 Task: Apply color scale to range C2.
Action: Mouse moved to (161, 83)
Screenshot: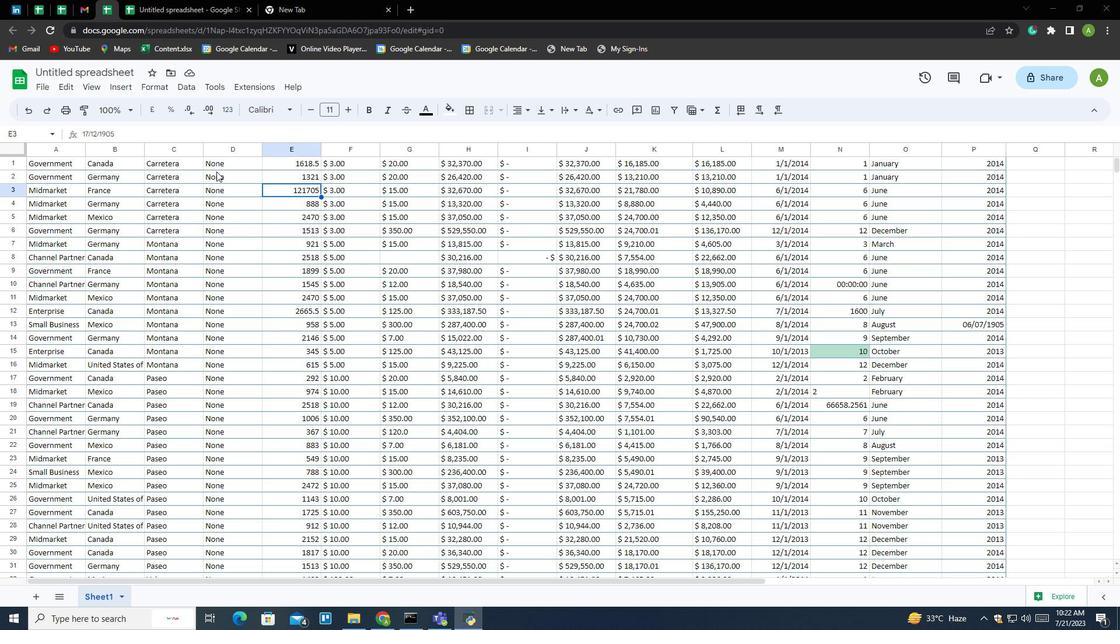 
Action: Mouse pressed left at (161, 83)
Screenshot: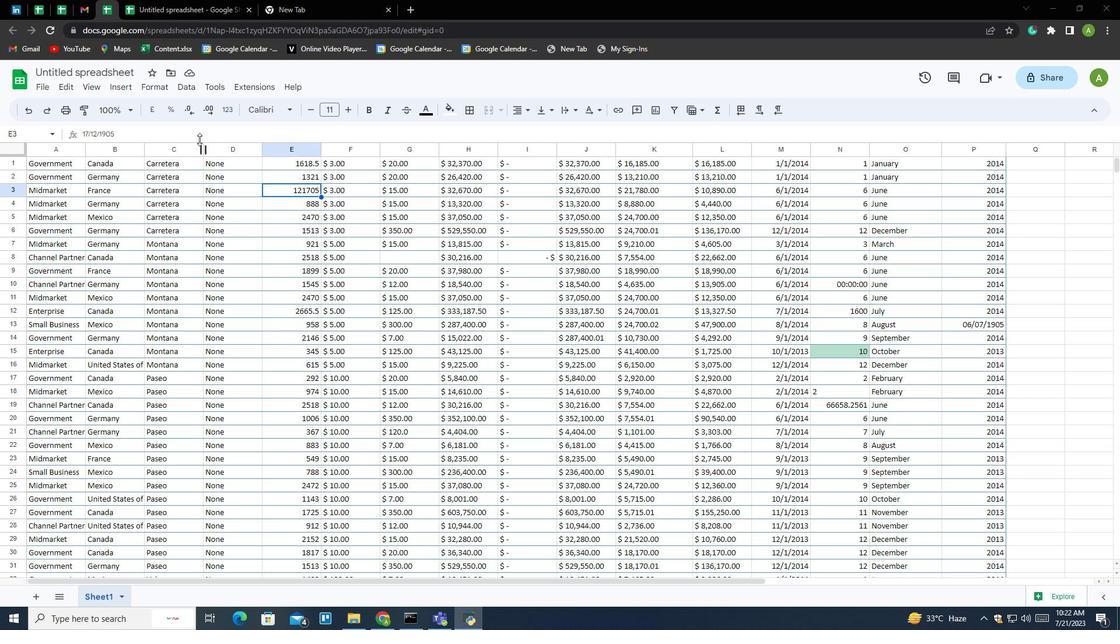 
Action: Mouse moved to (192, 320)
Screenshot: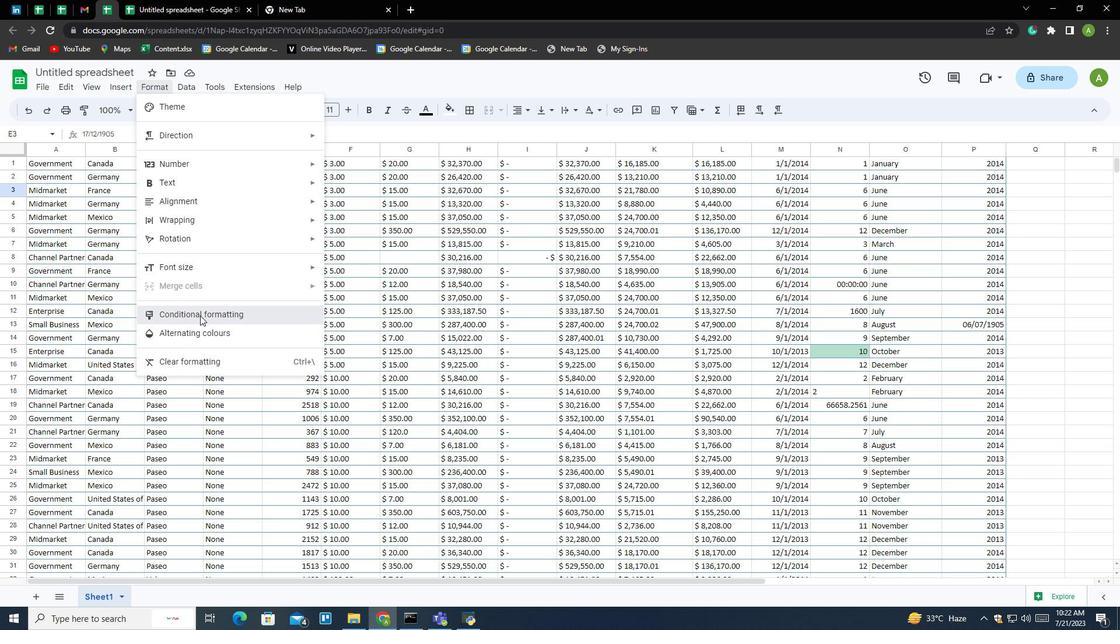 
Action: Mouse pressed left at (192, 320)
Screenshot: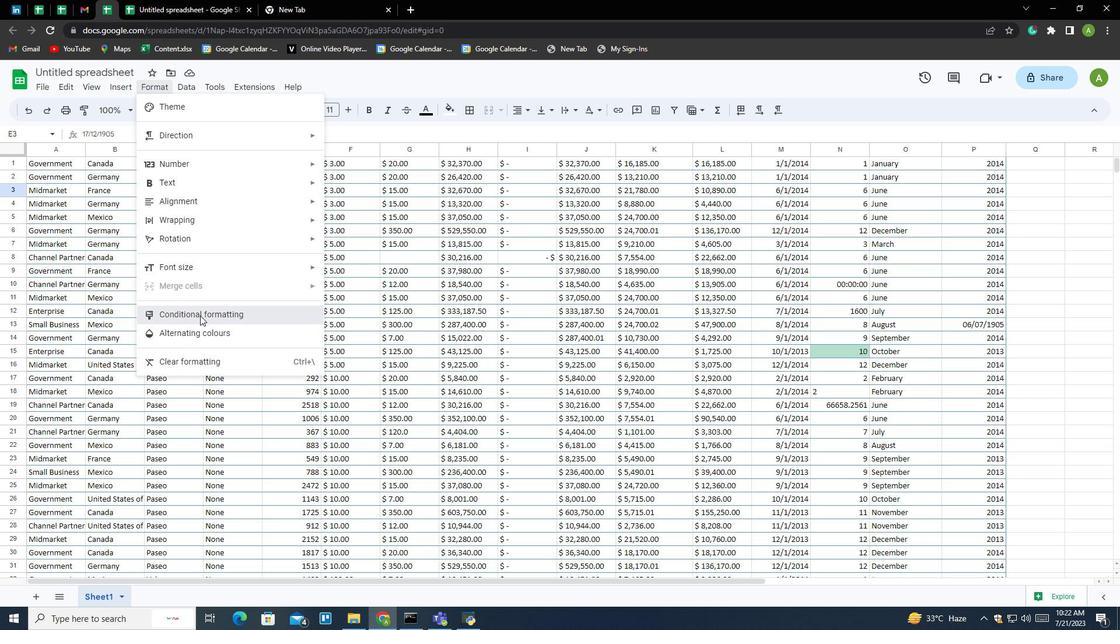 
Action: Mouse moved to (1071, 145)
Screenshot: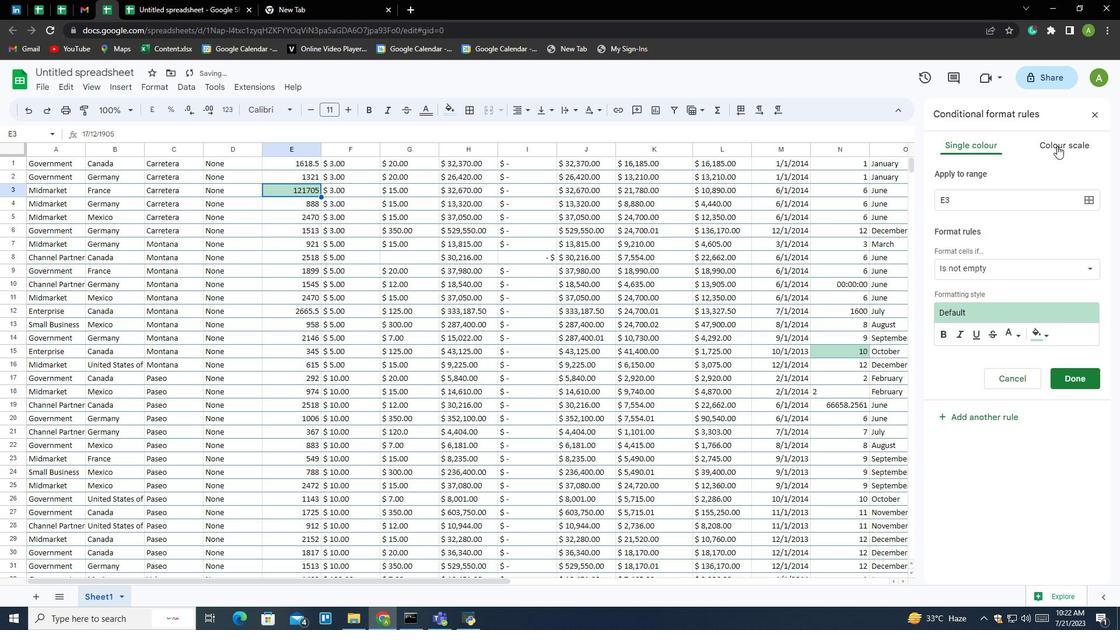 
Action: Mouse pressed left at (1071, 145)
Screenshot: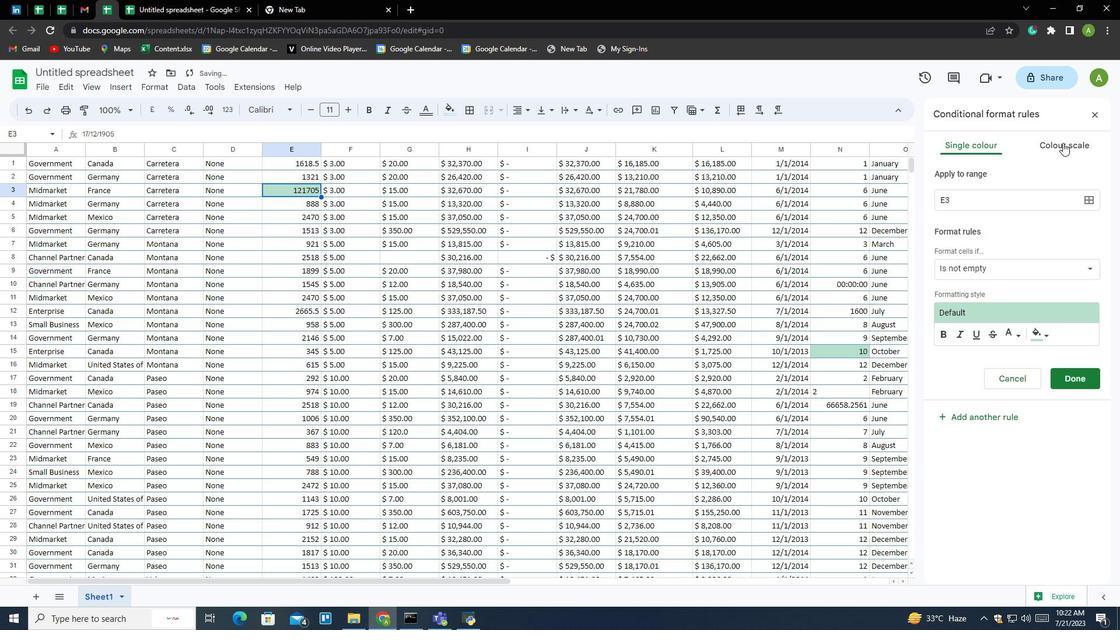 
Action: Mouse moved to (1086, 198)
Screenshot: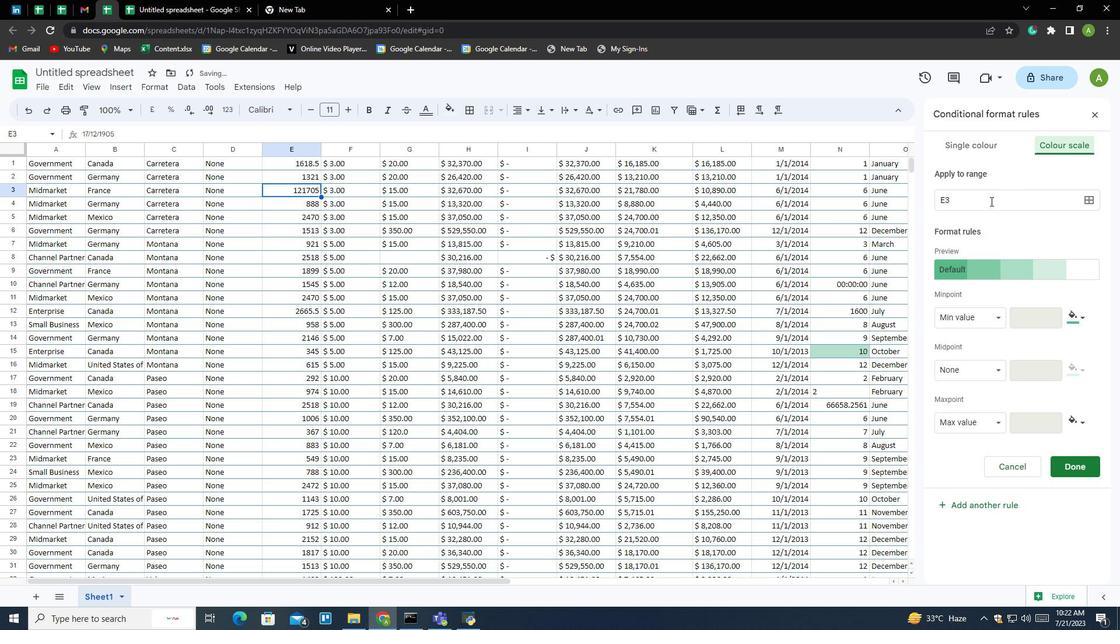 
Action: Mouse pressed left at (1086, 198)
Screenshot: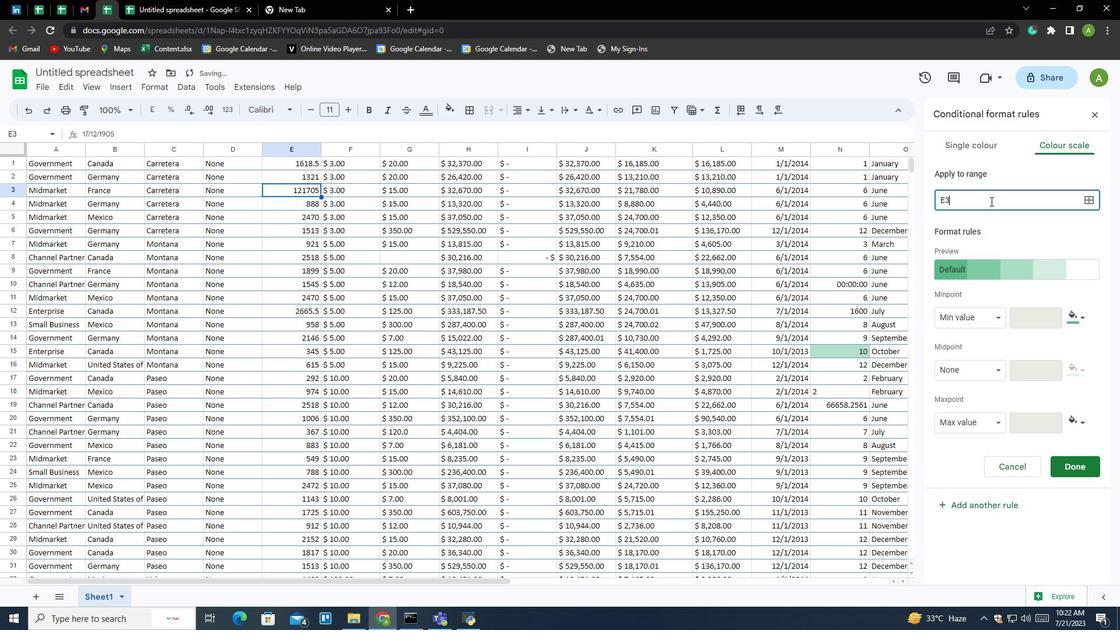 
Action: Mouse moved to (524, 319)
Screenshot: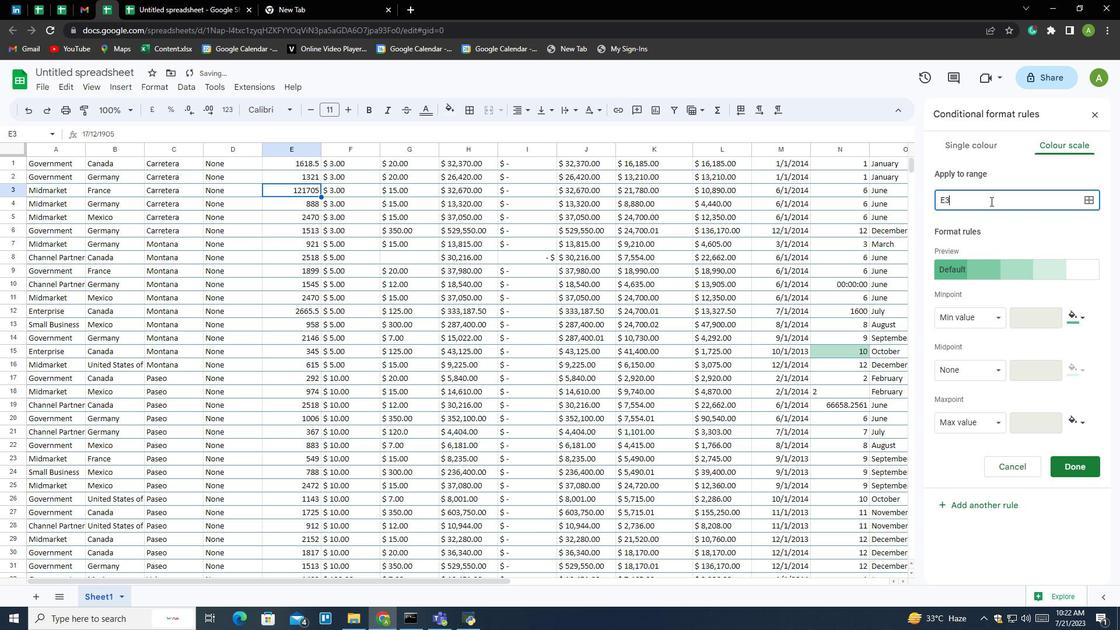 
Action: Mouse pressed left at (524, 319)
Screenshot: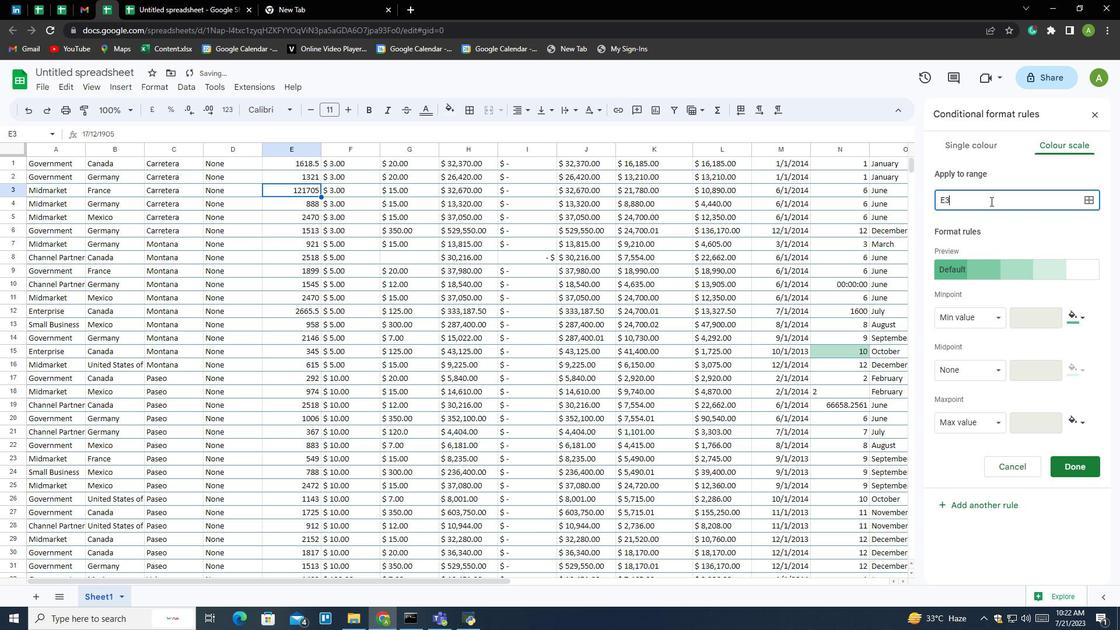 
Action: Key pressed <Key.backspace><Key.backspace><Key.backspace><Key.shift>C<Key.down><Key.shift>2
Screenshot: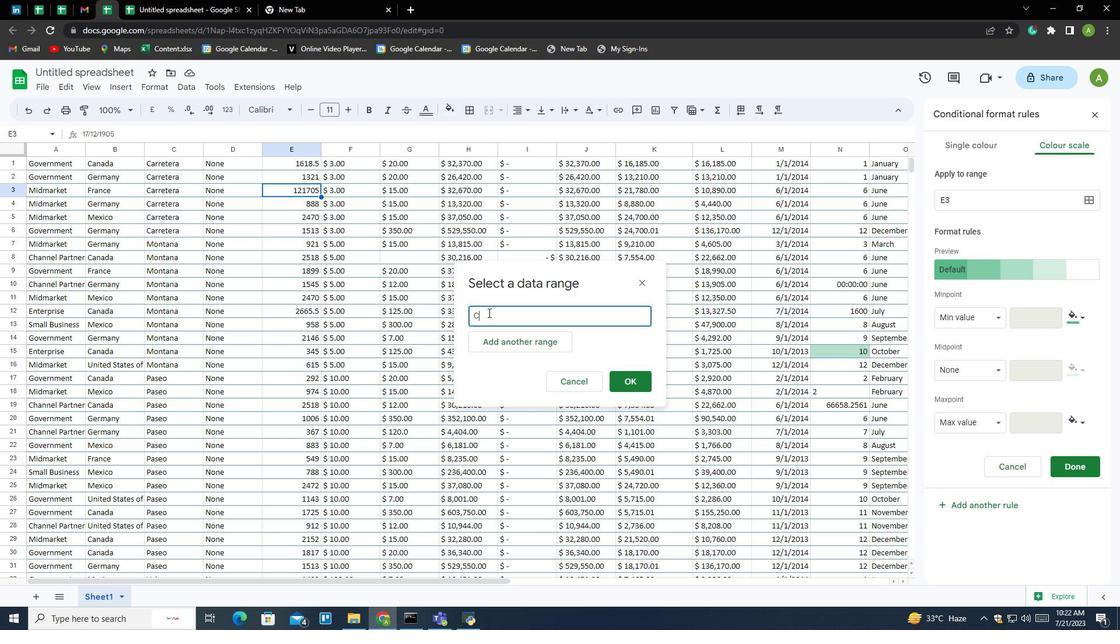 
Action: Mouse moved to (633, 381)
Screenshot: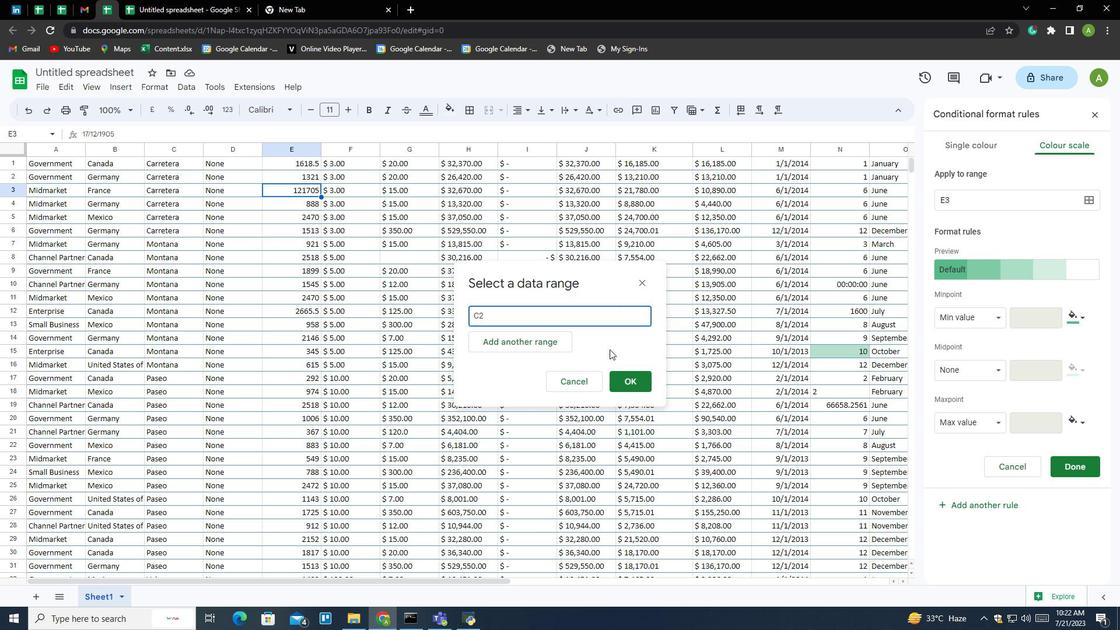 
Action: Mouse pressed left at (633, 381)
Screenshot: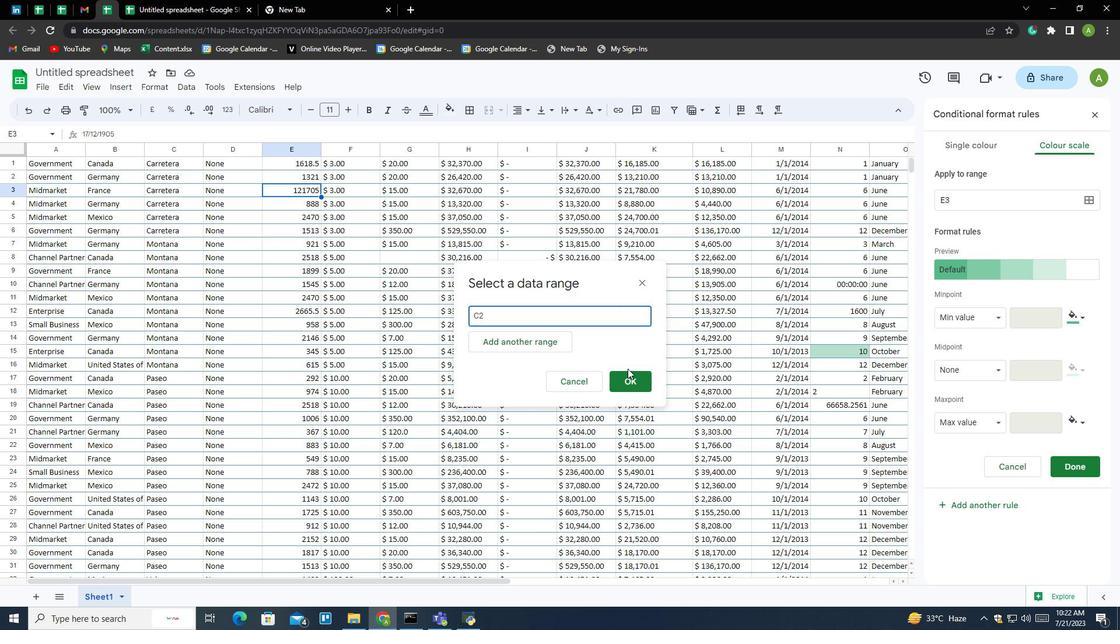 
Action: Mouse moved to (155, 85)
Screenshot: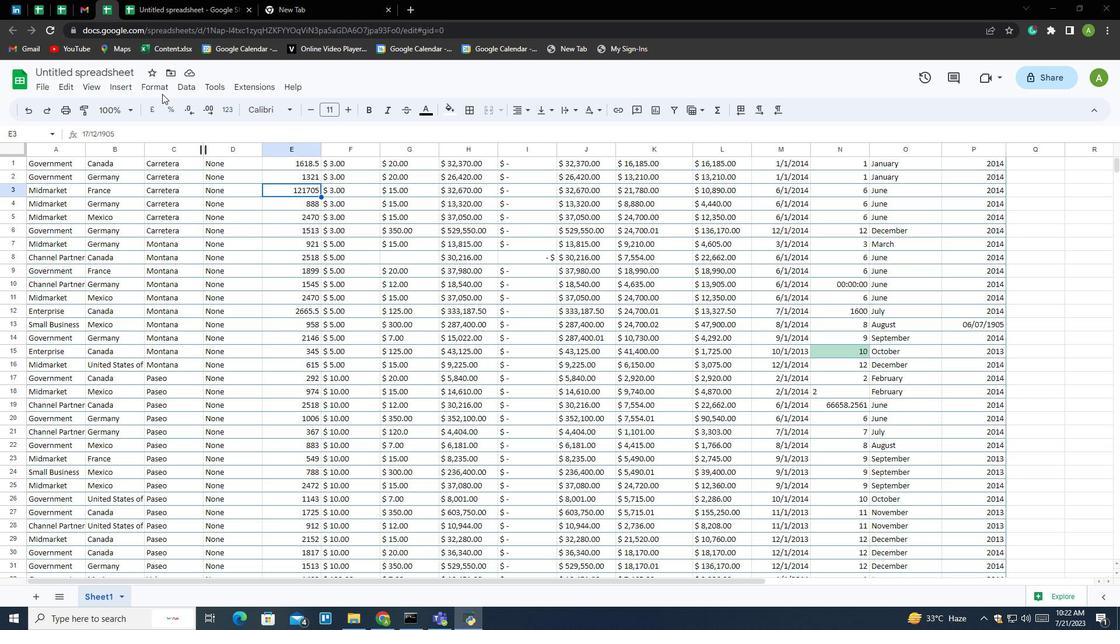 
Action: Mouse pressed left at (155, 85)
Screenshot: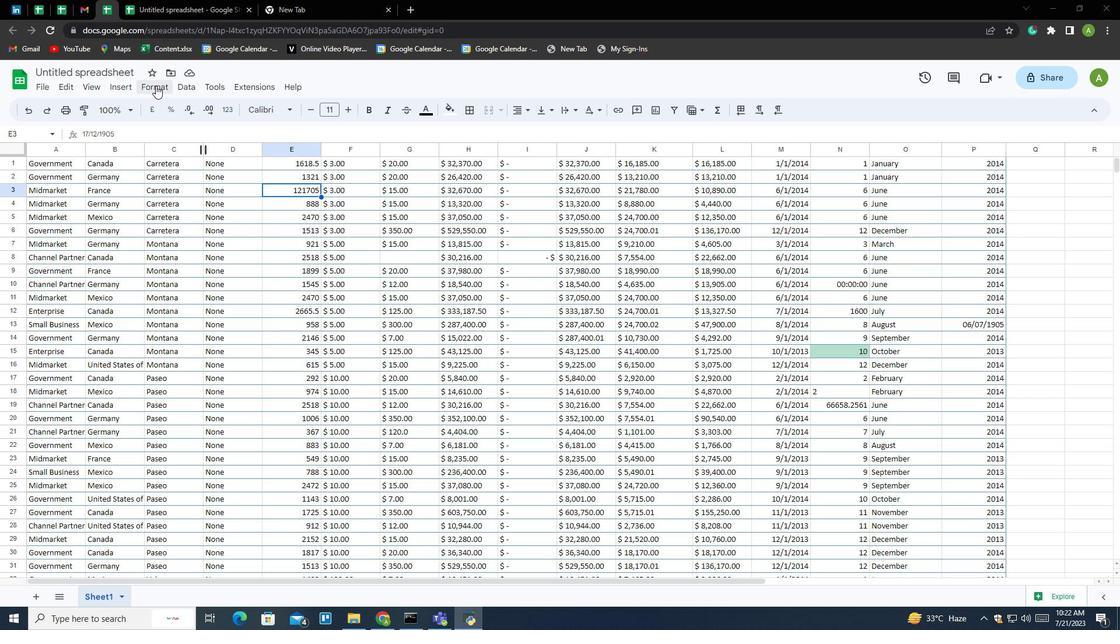 
Action: Mouse moved to (200, 315)
Screenshot: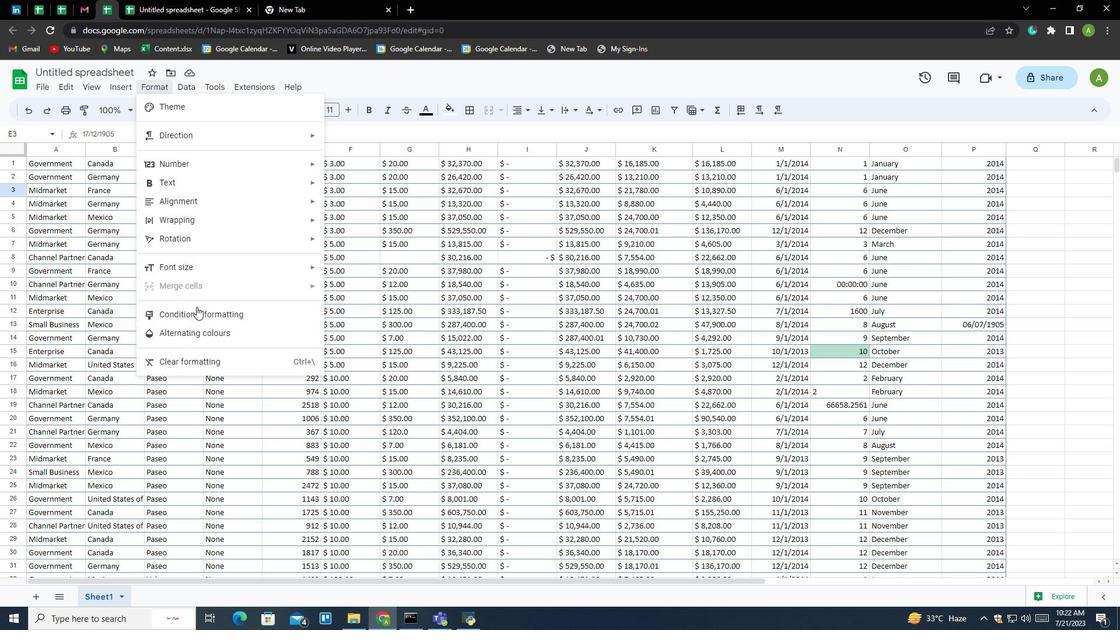 
Action: Mouse pressed left at (200, 315)
Screenshot: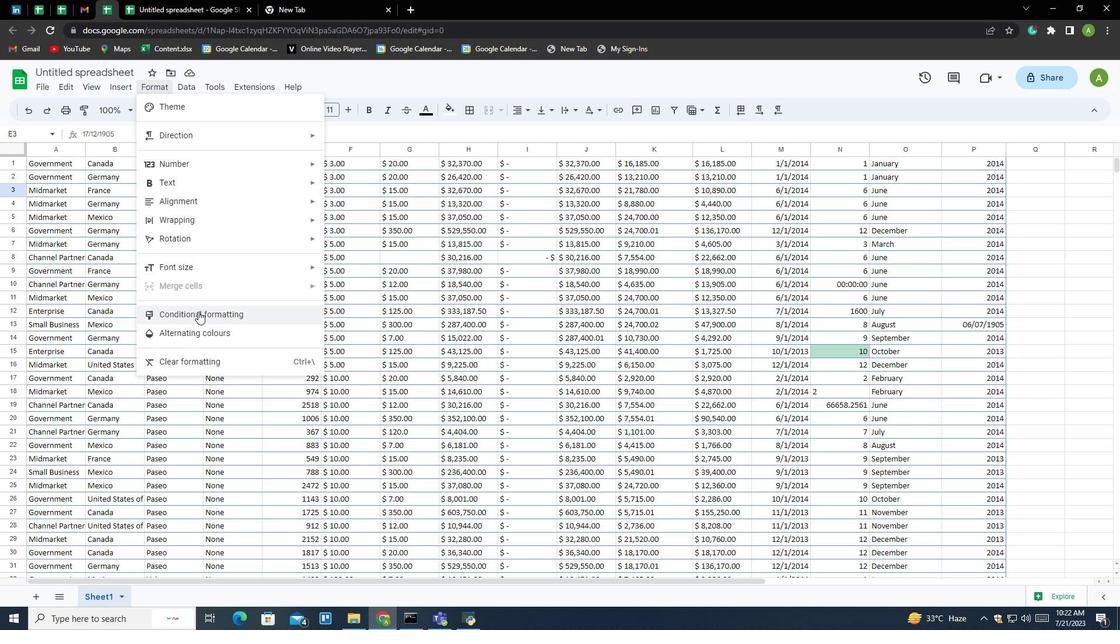 
Action: Mouse moved to (1063, 142)
Screenshot: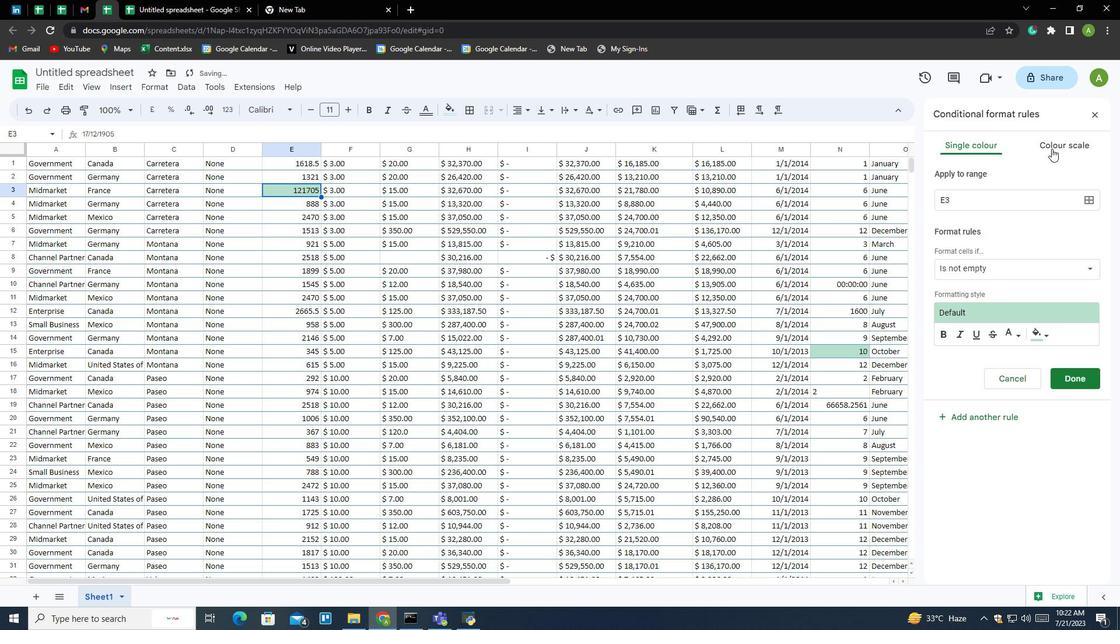 
Action: Mouse pressed left at (1063, 142)
Screenshot: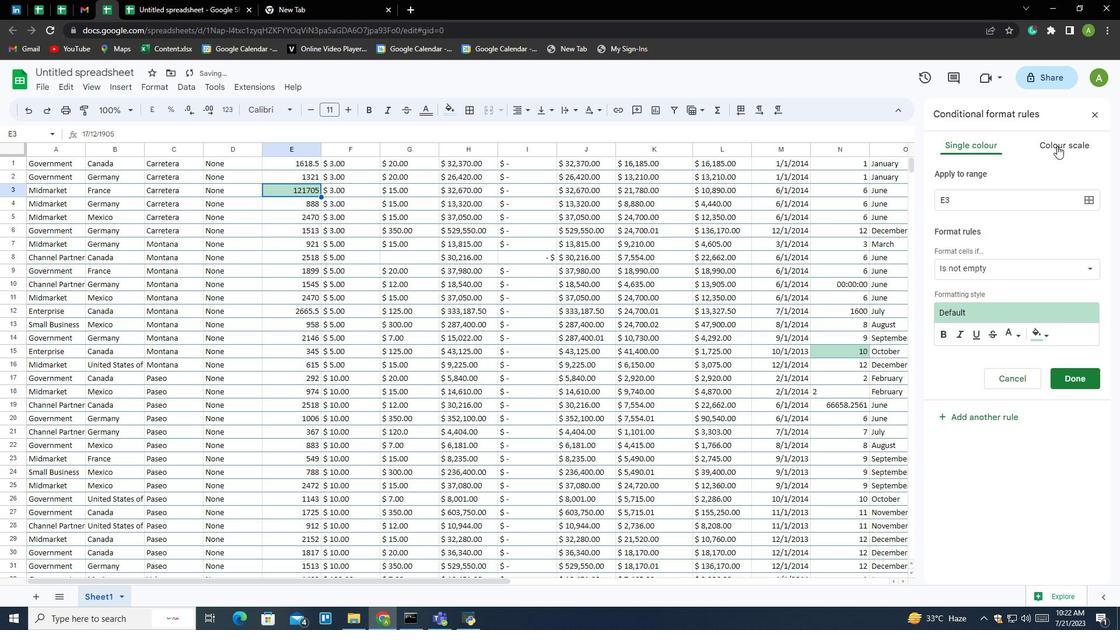 
Action: Mouse moved to (990, 201)
Screenshot: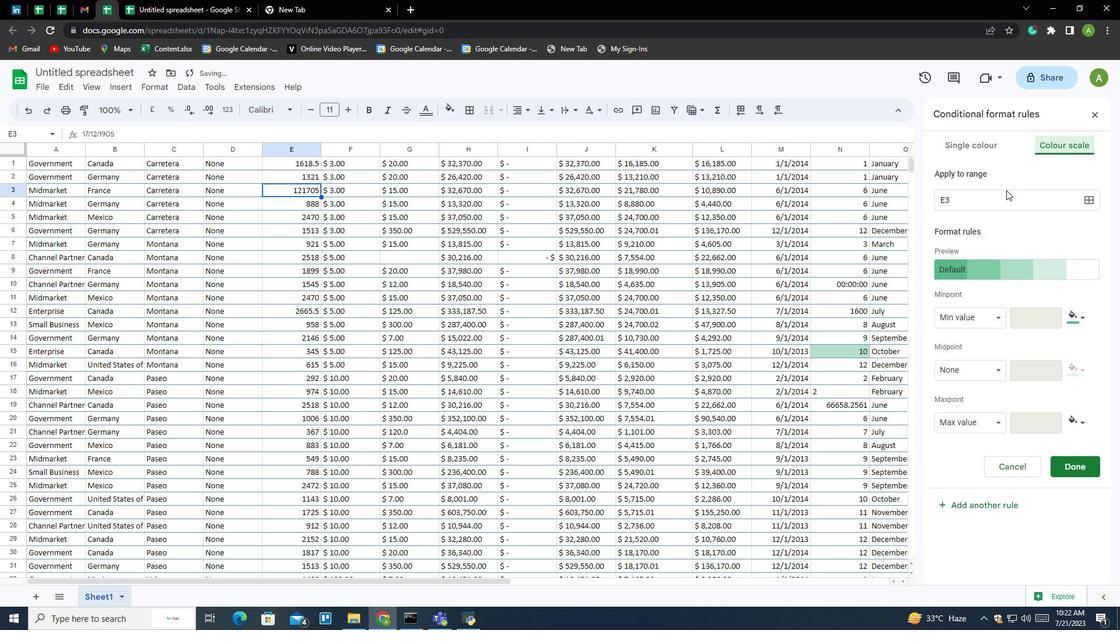 
Action: Mouse pressed left at (990, 201)
Screenshot: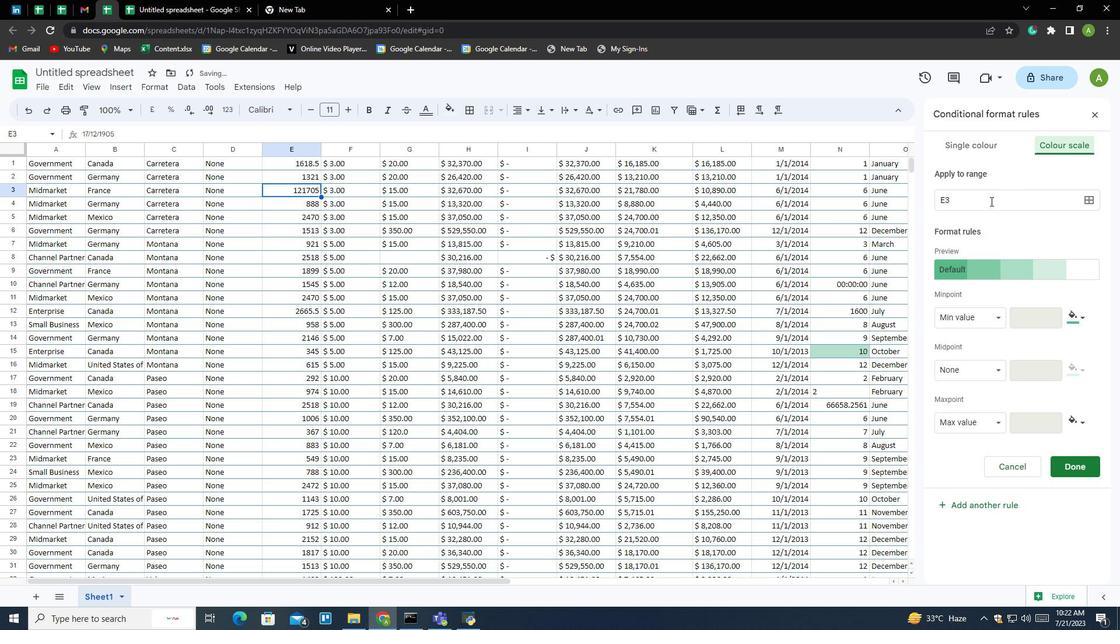 
Action: Mouse moved to (1092, 195)
Screenshot: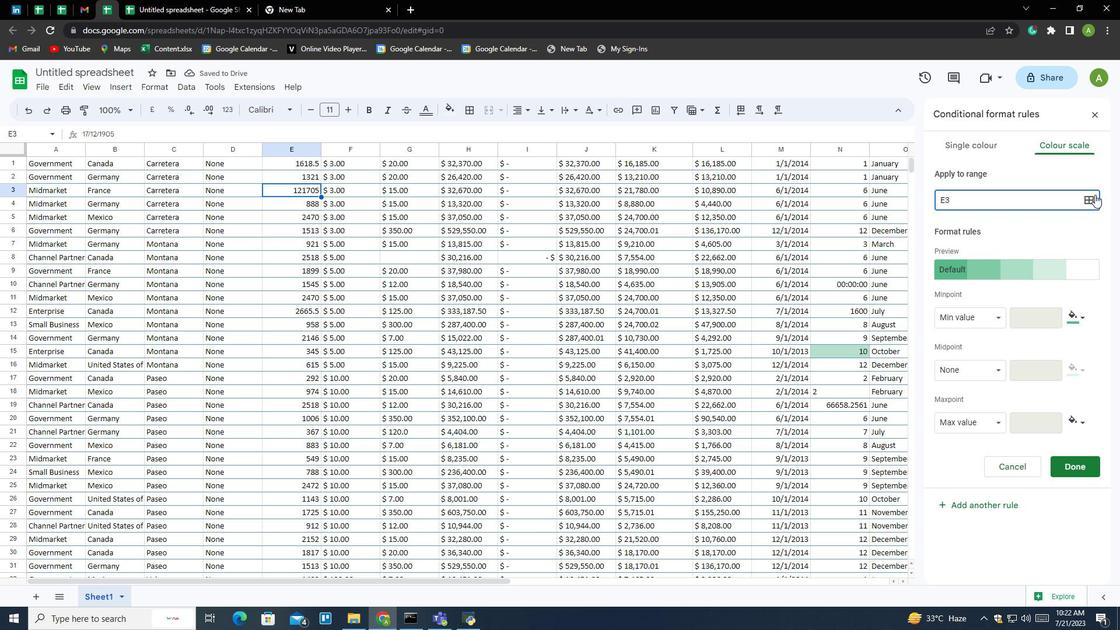 
Action: Mouse pressed left at (1092, 195)
Screenshot: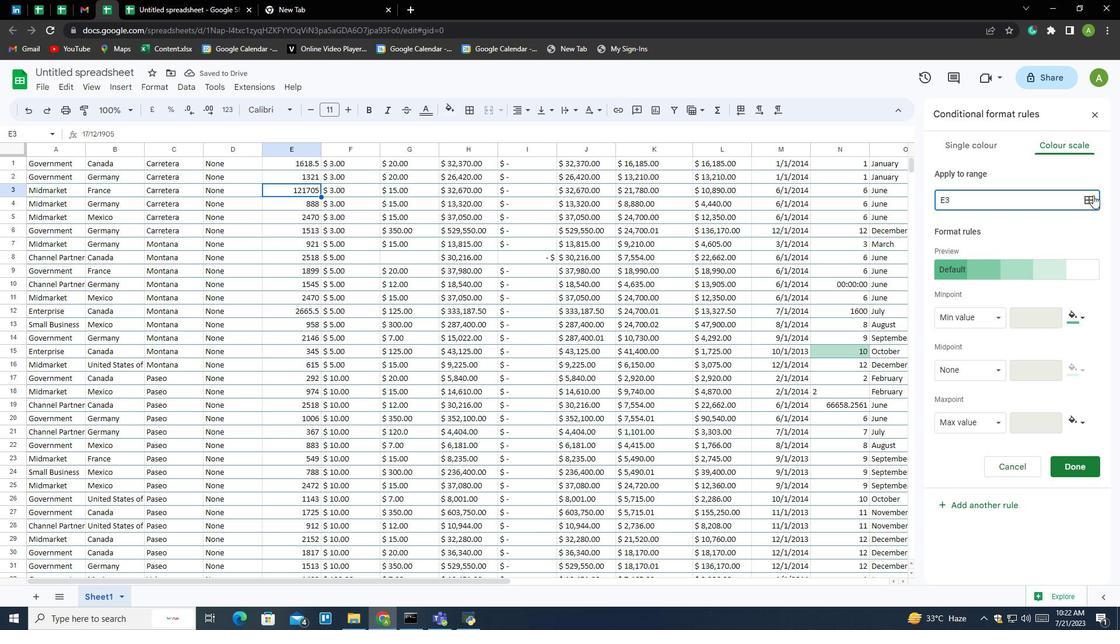 
Action: Mouse moved to (488, 312)
Screenshot: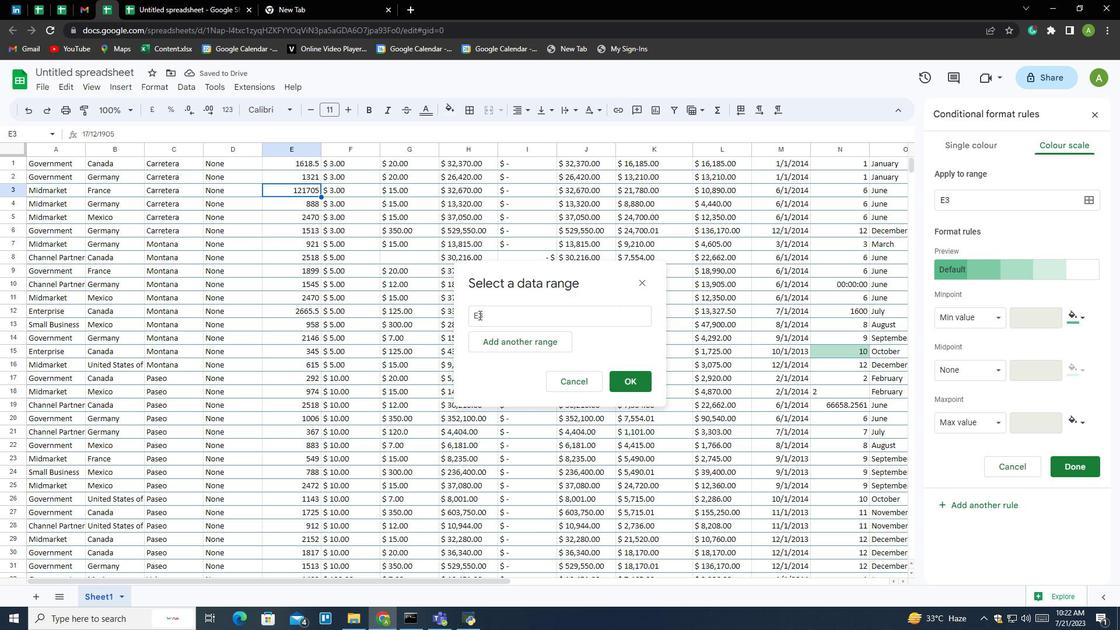 
Action: Mouse pressed left at (488, 312)
Screenshot: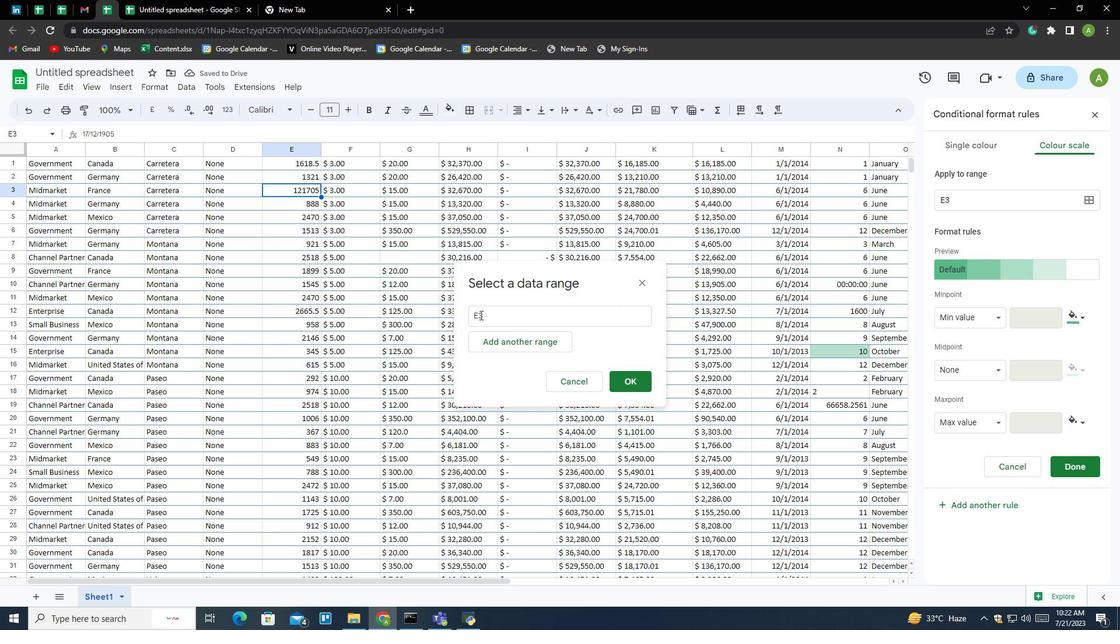 
Action: Key pressed <Key.backspace><Key.backspace><Key.shift><Key.shift><Key.shift><Key.shift><Key.shift><Key.shift>C<Key.down><Key.shift>2
Screenshot: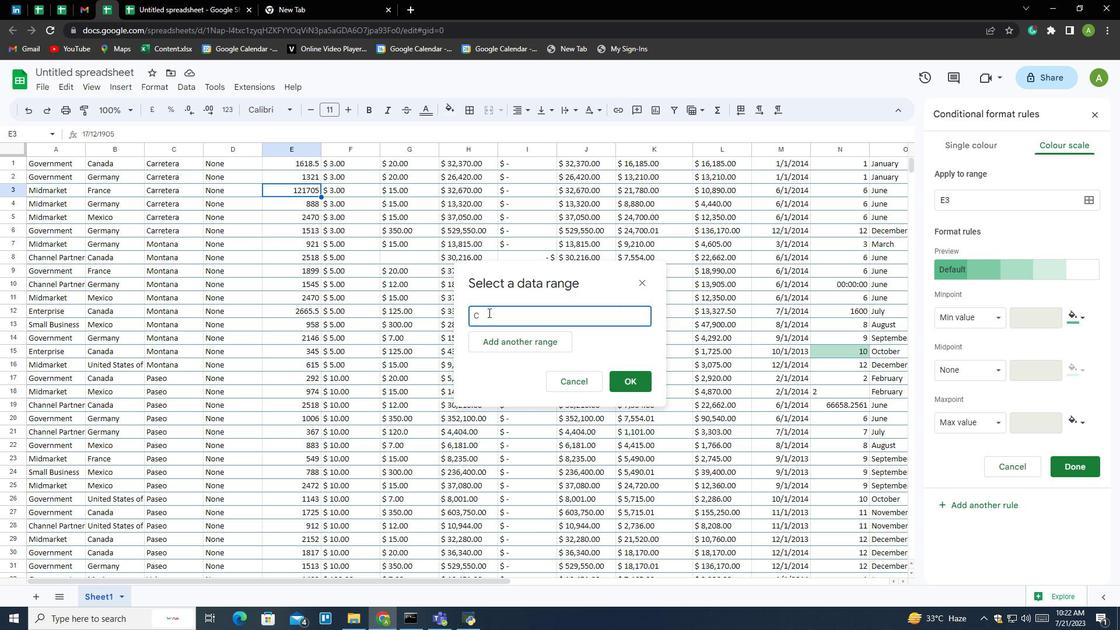 
Action: Mouse moved to (637, 379)
Screenshot: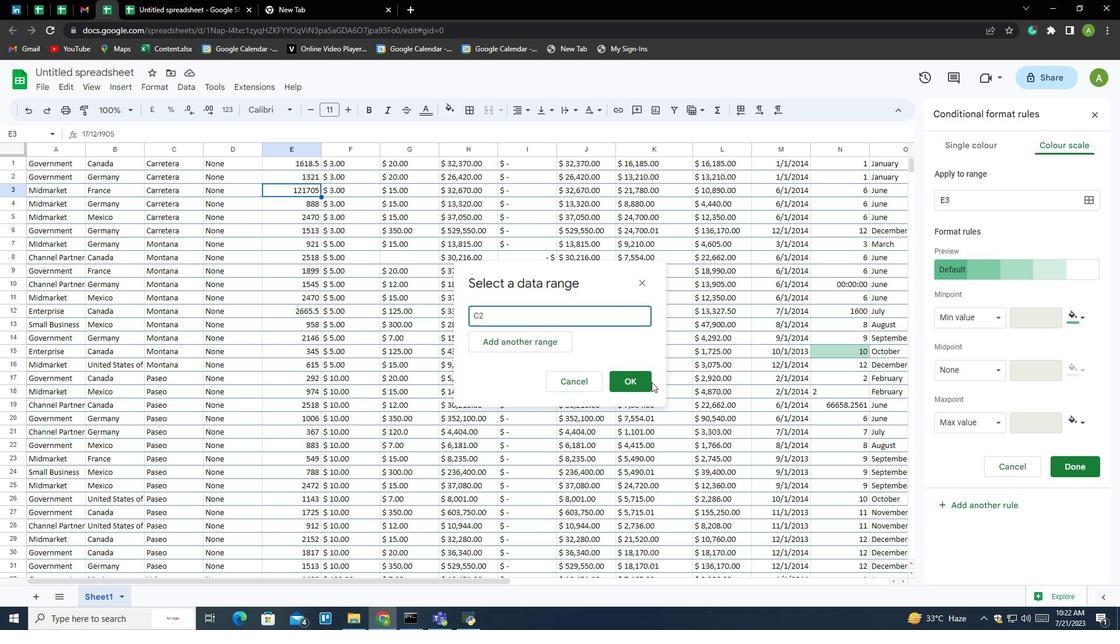 
Action: Mouse pressed left at (637, 379)
Screenshot: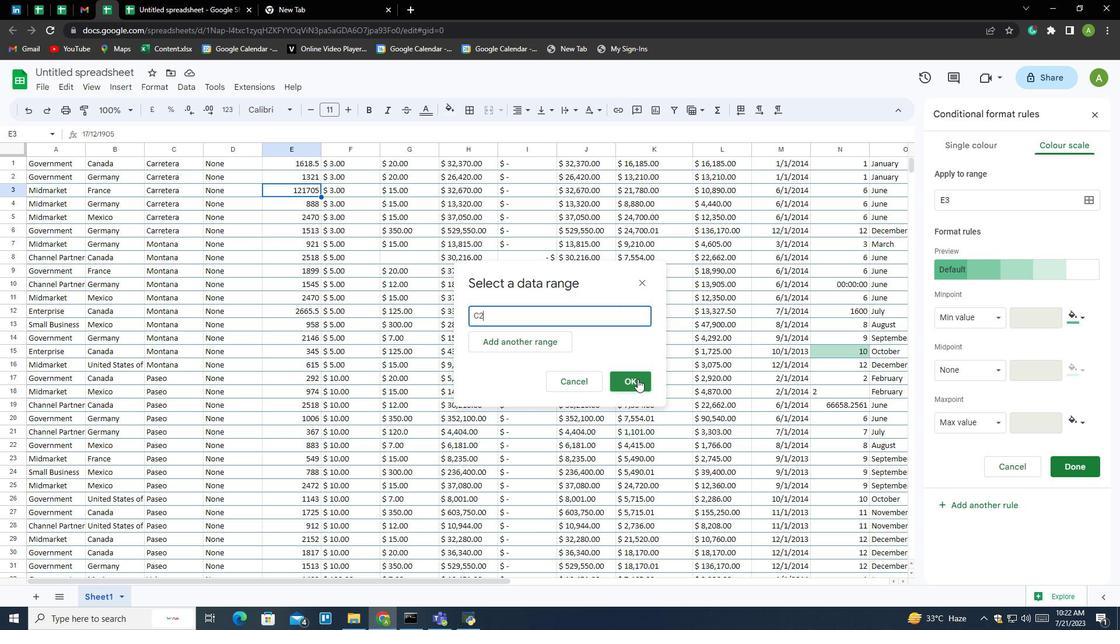 
Action: Mouse moved to (993, 268)
Screenshot: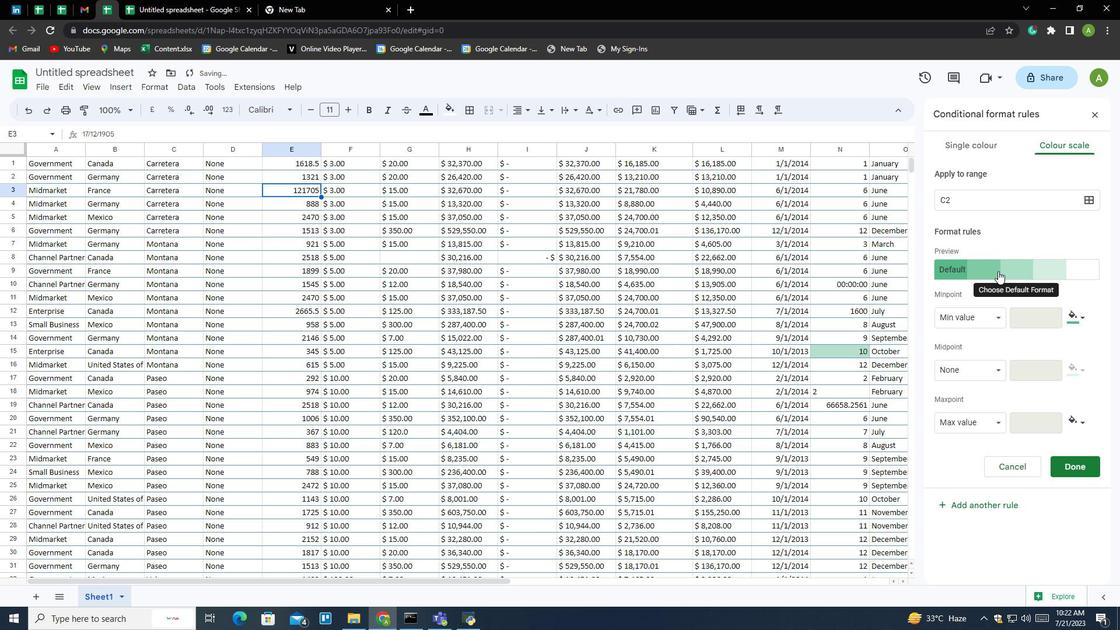 
Action: Mouse pressed left at (993, 268)
Screenshot: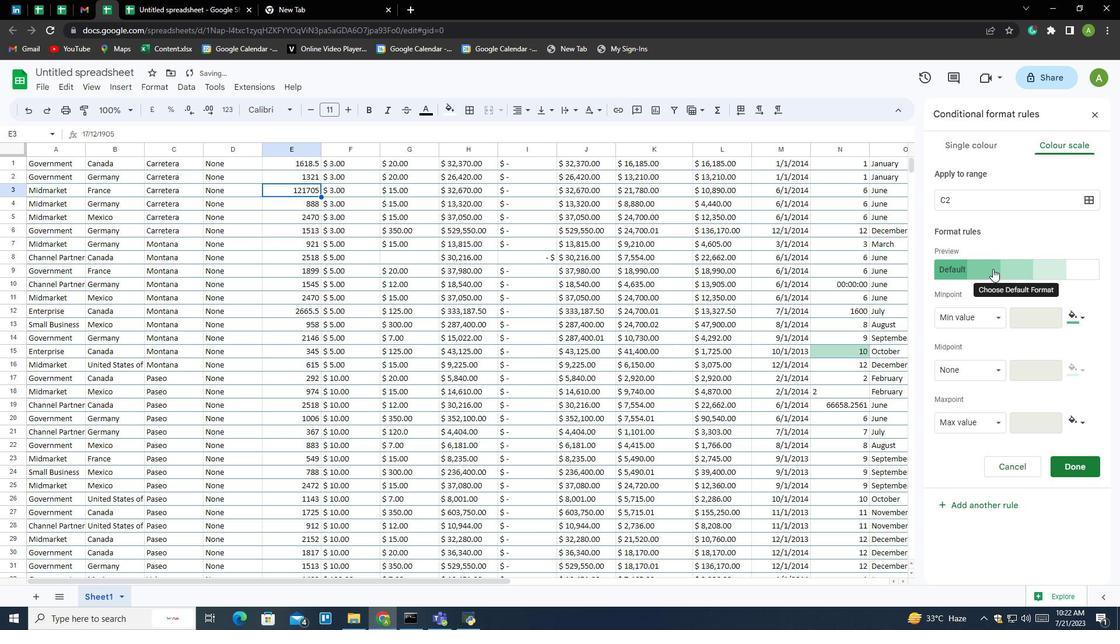 
Action: Mouse moved to (956, 303)
Screenshot: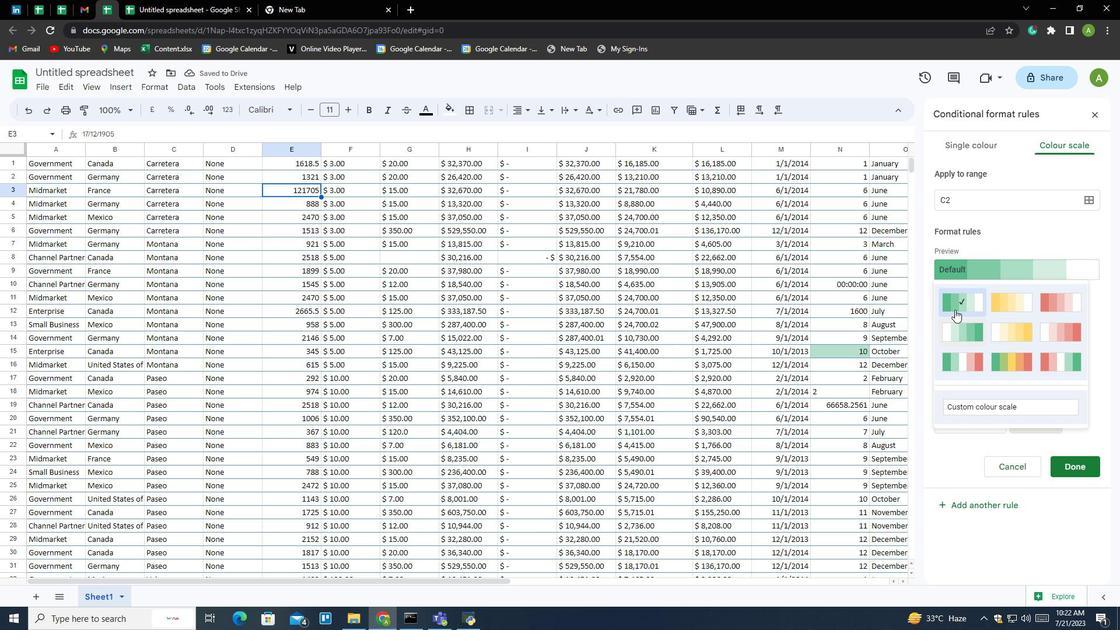 
Action: Mouse pressed left at (956, 303)
Screenshot: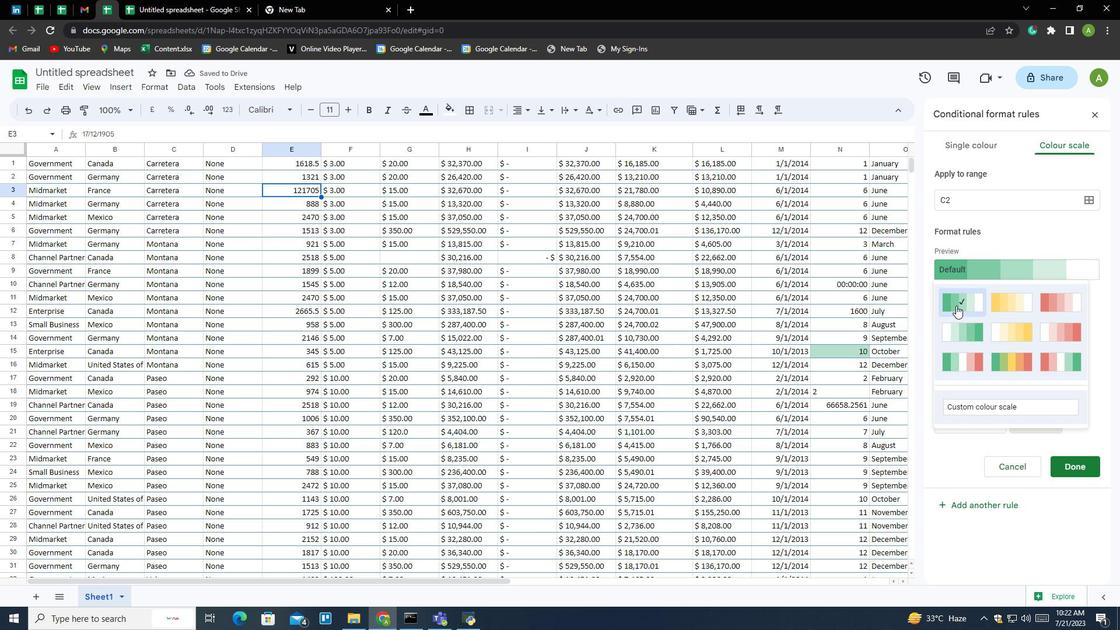 
Action: Mouse moved to (958, 306)
Screenshot: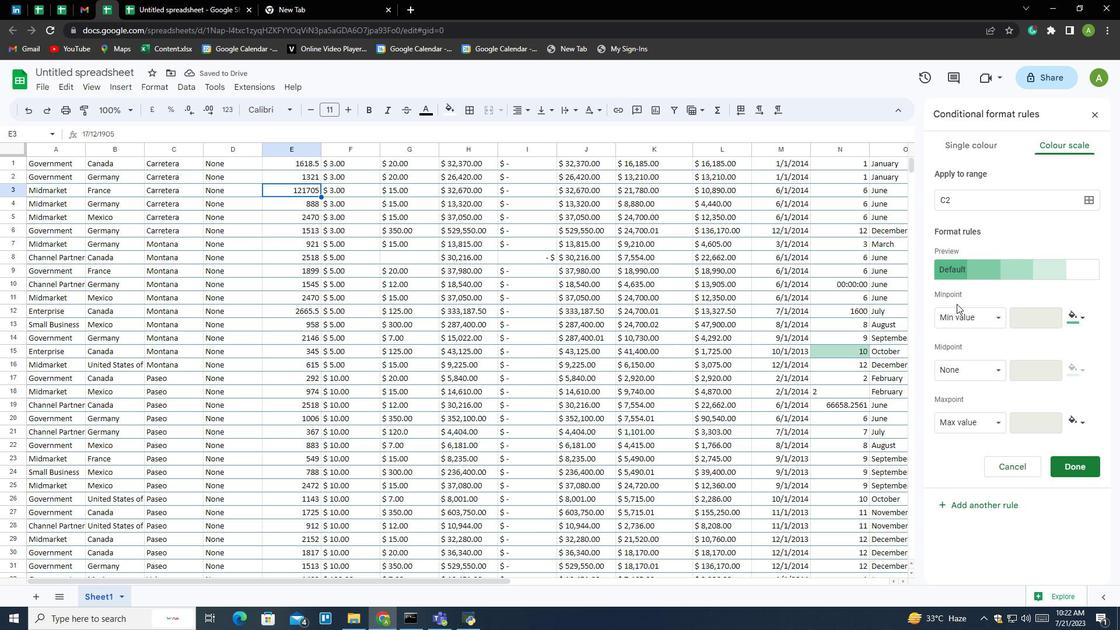 
